 Task: Open an excel sheet and write heading  Turbo Sales. Add 10 people name  'Alexander Cooper, Victoria Hayes, Daniel Carter, Chloe Murphy, Christopher Ross, Natalie Price, Jack Peterson, Harper Foster, Joseph Gray, Lily Reed'Item code in between  1001-1098. Product range in between  2000-9000. Add Products   ASICS Shoe, Brooks Shoe, Clarks Shoe, Crocs Shoe, Dr. Martens Shoe, Ecco Shoe, Fila Shoe, Hush Puppies Shoe, Jordan Shoe, K-Swiss Shoe.Choose quantity  3 to 10 In Total Add the Amounts. Save page  Turbo Sales book
Action: Key pressed <Key.shift_r>Turbo<Key.space><Key.shift_r>Sales.<Key.down><Key.shift>Name<Key.down><Key.shift_r>Alexander<Key.space><Key.shift_r>Cooper<Key.down><Key.shift_r>Victoria<Key.space><Key.shift>Hayes<Key.down><Key.shift_r>Daniel<Key.space><Key.shift_r>Carter<Key.down><Key.shift_r>Chloe<Key.space><Key.shift>Murphy<Key.space><Key.backspace><Key.down><Key.shift_r>Christopher<Key.space><Key.shift_r>Ross<Key.down><Key.shift>Natalie<Key.space><Key.shift>Price<Key.down><Key.shift>Jack<Key.space><Key.shift>Peterson<Key.down><Key.shift>Harper<Key.space><Key.shift_r>Foster<Key.down><Key.shift>Joseph<Key.space><Key.shift_r>Gray<Key.down><Key.shift>Lily<Key.space><Key.shift_r>Reed<Key.down><Key.up><Key.up><Key.down><Key.right><Key.shift>Item<Key.space><Key.shift_r>Code<Key.down>1001<Key.down>1010<Key.down><Key.up><Key.down>1020<Key.down>1030<Key.down>1050<Key.down>1060<Key.down>1070<Key.down>1080<Key.down>1090<Key.down>1098<Key.down><Key.up><Key.up><Key.right><Key.shift>Product<Key.space><Key.shift_r><Key.shift_r>Range<Key.down><Key.up><Key.down>2000<Key.down>2500<Key.down>3000<Key.down>3500<Key.down>4000<Key.down>45<Key.down><Key.up>5000<Key.down>5500<Key.down>6000<Key.down>7000<Key.down>9000<Key.down><Key.up><Key.up><Key.up><Key.right><Key.right><Key.left><Key.shift>Products<Key.down><Key.shift_r>AS<Key.shift>I<Key.shift_r>CS<Key.space><Key.shift_r>Shoe<Key.down><Key.shift_r><Key.shift>Brooks<Key.space>shoe<Key.down><Key.shift_r>Clarks<Key.space><Key.shift_r>Shoe<Key.down><Key.shift_r>Crocs<Key.space><Key.shift_r>Shoe<Key.down><Key.shift_r>Dr.<Key.space><Key.shift>Martens<Key.space><Key.shift_r>Shoe<Key.down><Key.shift_r>Ecco<Key.space><Key.shift_r>Shoe<Key.down><Key.shift_r>Fila<Key.space><Key.shift_r>Shoe<Key.down><Key.shift>Hush<Key.space><Key.shift>Puppies<Key.space><Key.shift_r>Shoe<Key.down><Key.shift>Jordan<Key.space><Key.shift_r>S<Key.shift_r>hoe<Key.down><Key.shift>K-<Key.shift_r>W<Key.backspace><Key.shift_r>Swiss<Key.space><Key.shift_r>Shoe<Key.down><Key.up><Key.up><Key.up><Key.right><Key.shift_r>Quantity<Key.down>3<Key.down>4<Key.down>5<Key.down>6<Key.down>7<Key.down>8<Key.down>9<Key.down><Key.right>4<Key.left><Key.right><Key.delete><Key.down><Key.up><Key.left>4<Key.down>5<Key.down>8<Key.down><Key.up><Key.up><Key.up><Key.right><Key.left><Key.right><Key.left><Key.right><Key.shift_r>Total<Key.space><Key.shift_r>Amount<Key.down>=<Key.left><Key.left><Key.left><Key.shift_r>*<Key.left><Key.enter>=<Key.left><Key.left><Key.left><Key.shift_r><Key.shift_r><Key.shift_r><Key.shift_r>*<Key.left><Key.enter>=<Key.left><Key.left><Key.left><Key.shift_r>*<Key.left><Key.enter>=<Key.left><Key.left><Key.left><Key.shift_r>*<Key.left><Key.enter>=<Key.left><Key.left><Key.left><Key.shift_r><Key.shift_r>*<Key.left><Key.enter>=<Key.left><Key.left><Key.left><Key.shift_r>*<Key.left><Key.enter>=<Key.left><Key.left><Key.left><Key.shift_r>*<Key.left><Key.enter>=<Key.left><Key.left><Key.left><Key.shift_r>*<Key.left><Key.enter>=<Key.left><Key.left><Key.left><Key.shift_r>*<Key.left><Key.enter>=<Key.left><Key.left><Key.left><Key.shift_r>*<Key.left><Key.enter><Key.up><Key.up><Key.up><Key.up><Key.up><Key.left><Key.left><Key.left><Key.left><Key.left><Key.shift><Key.right><Key.right><Key.right><Key.right><Key.right>
Screenshot: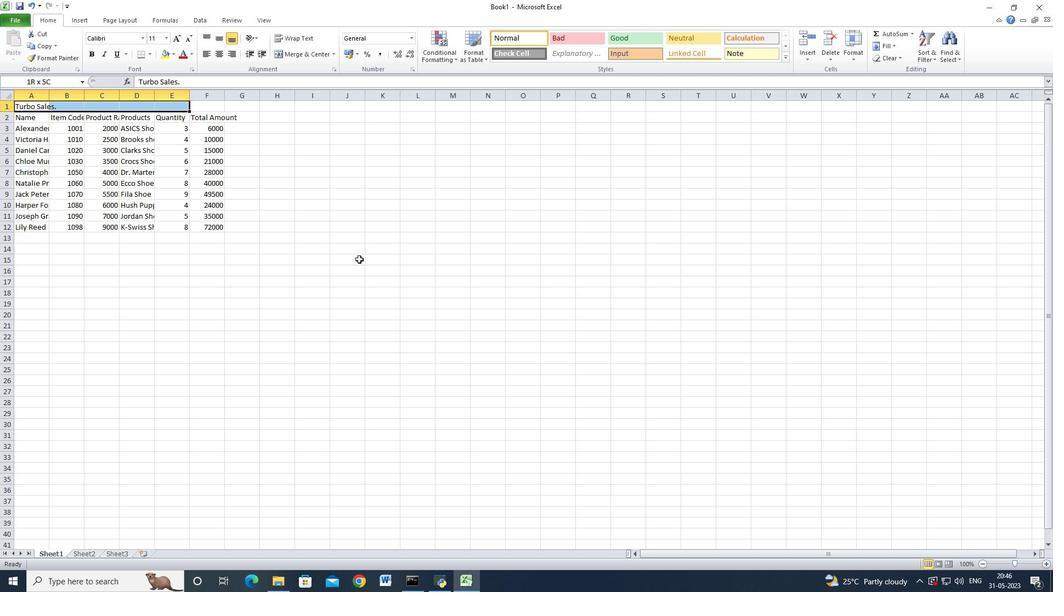 
Action: Mouse moved to (276, 51)
Screenshot: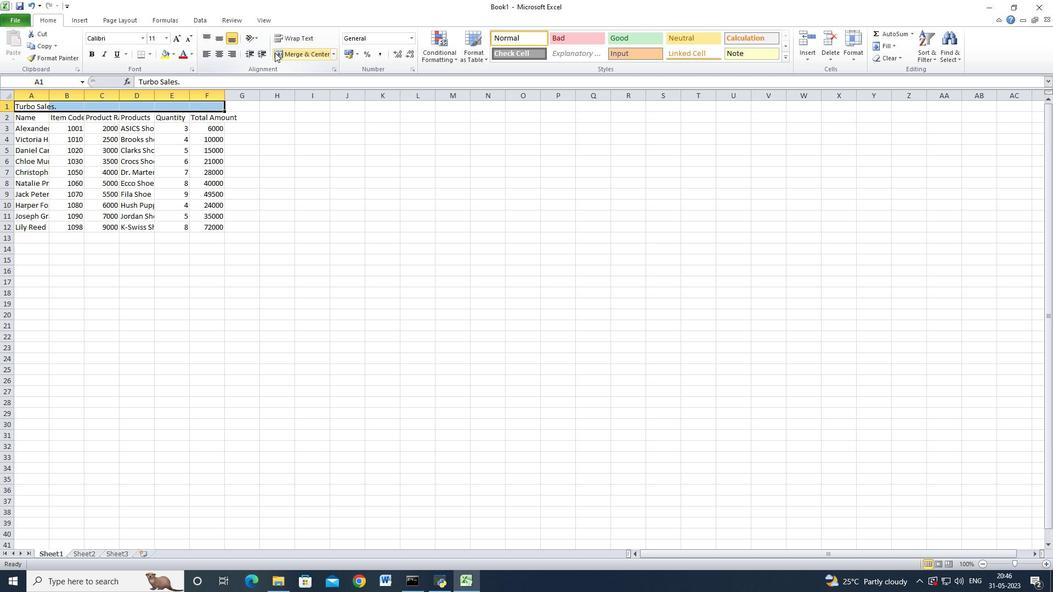 
Action: Mouse pressed left at (276, 51)
Screenshot: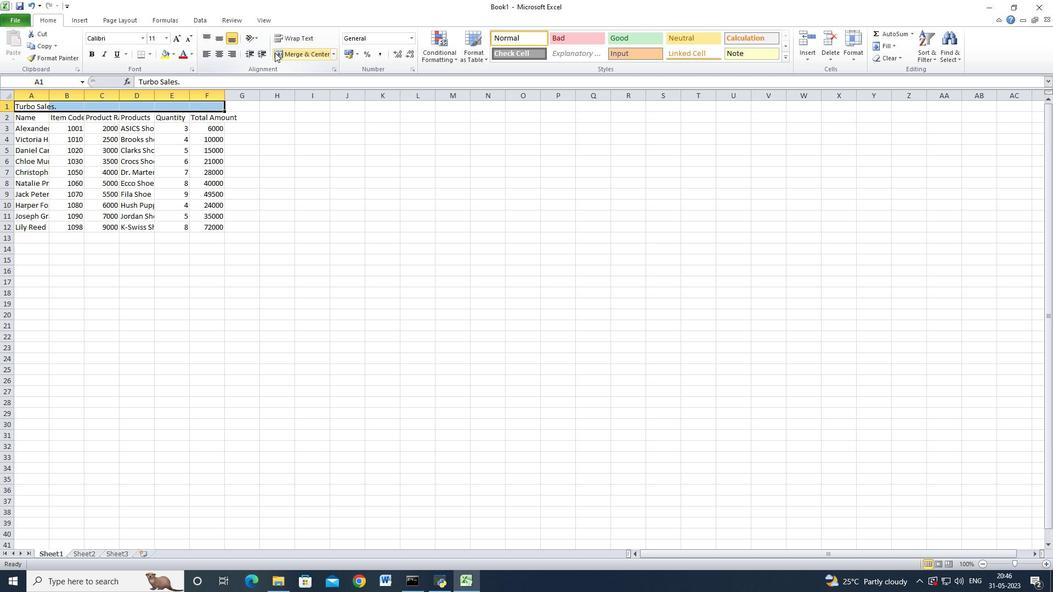 
Action: Mouse moved to (4, 99)
Screenshot: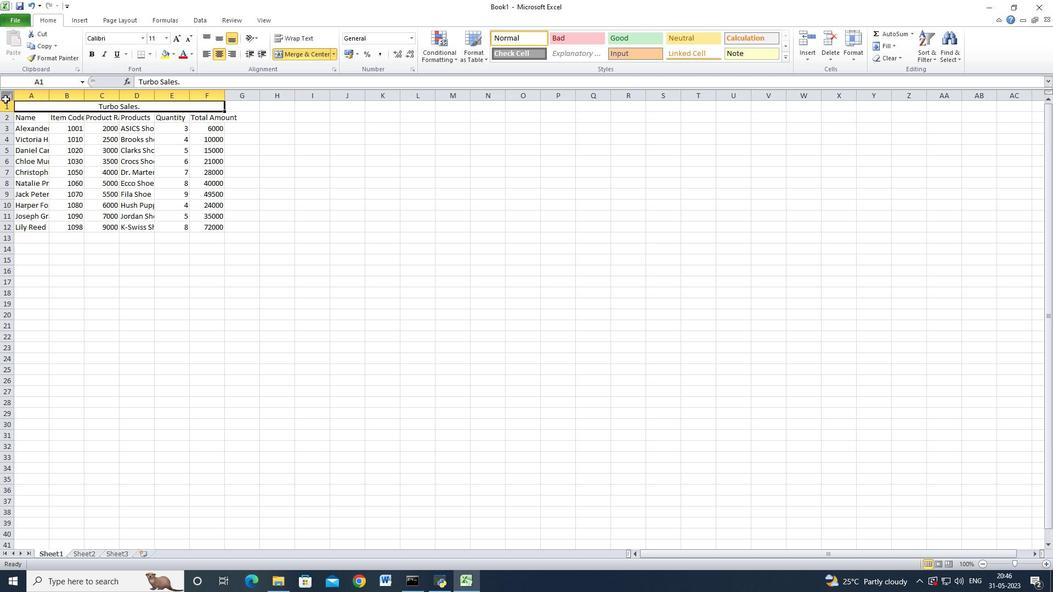 
Action: Mouse pressed left at (4, 99)
Screenshot: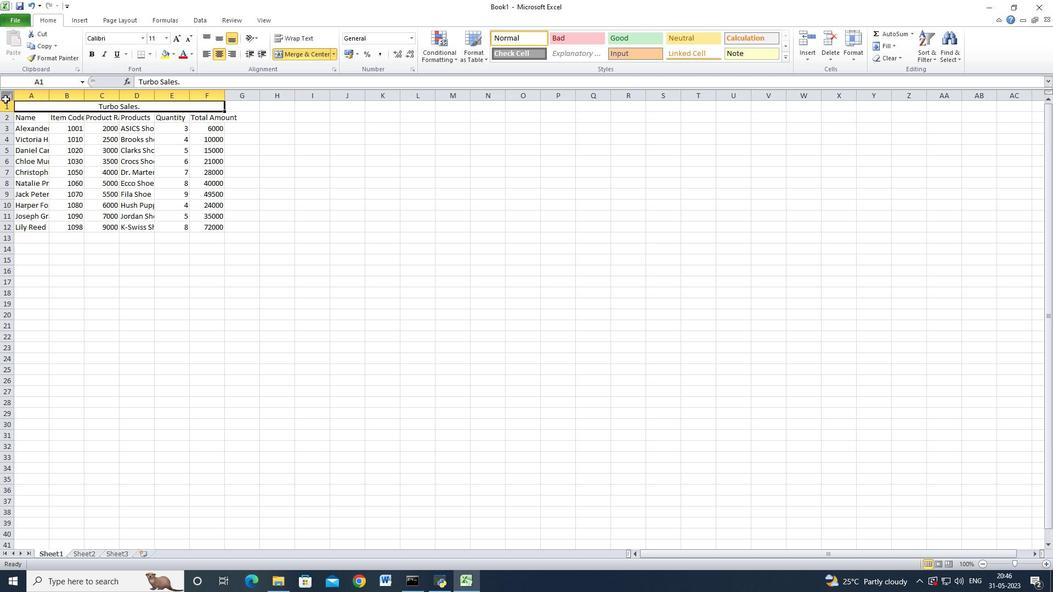 
Action: Mouse moved to (51, 97)
Screenshot: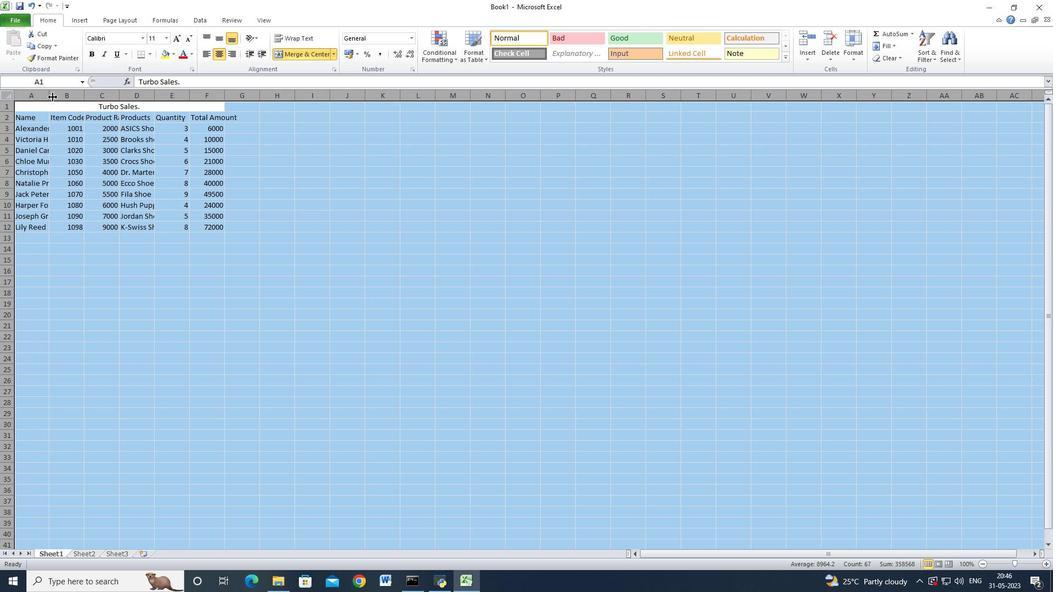 
Action: Mouse pressed left at (51, 97)
Screenshot: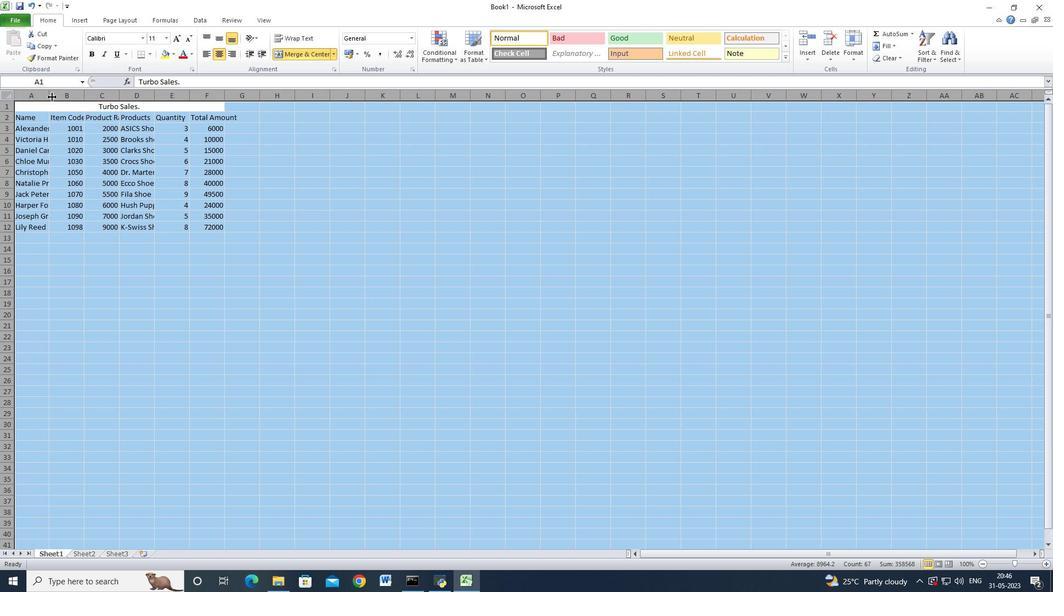
Action: Mouse moved to (51, 96)
Screenshot: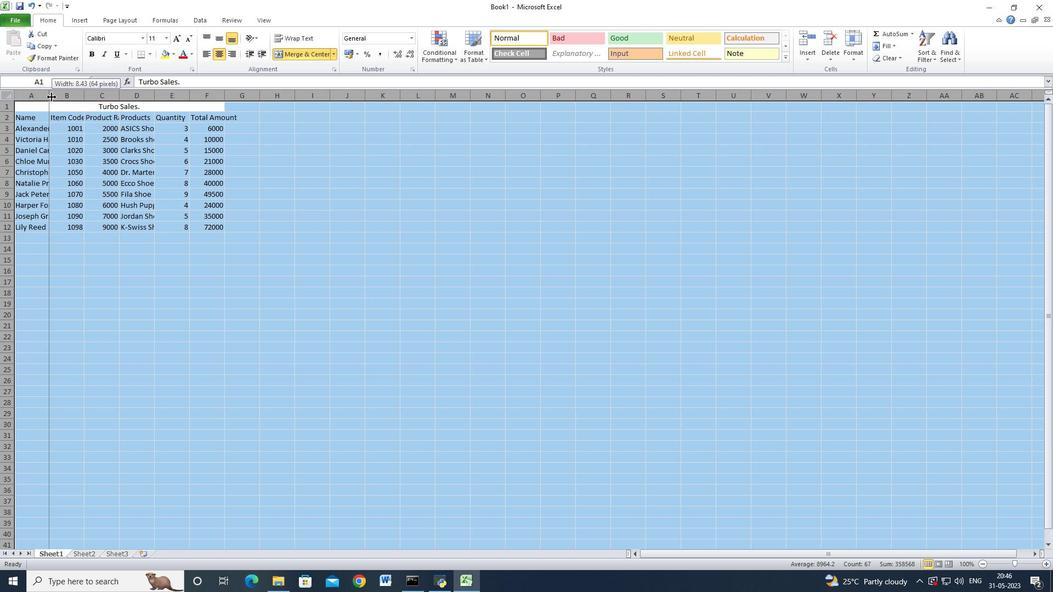 
Action: Mouse pressed left at (51, 96)
Screenshot: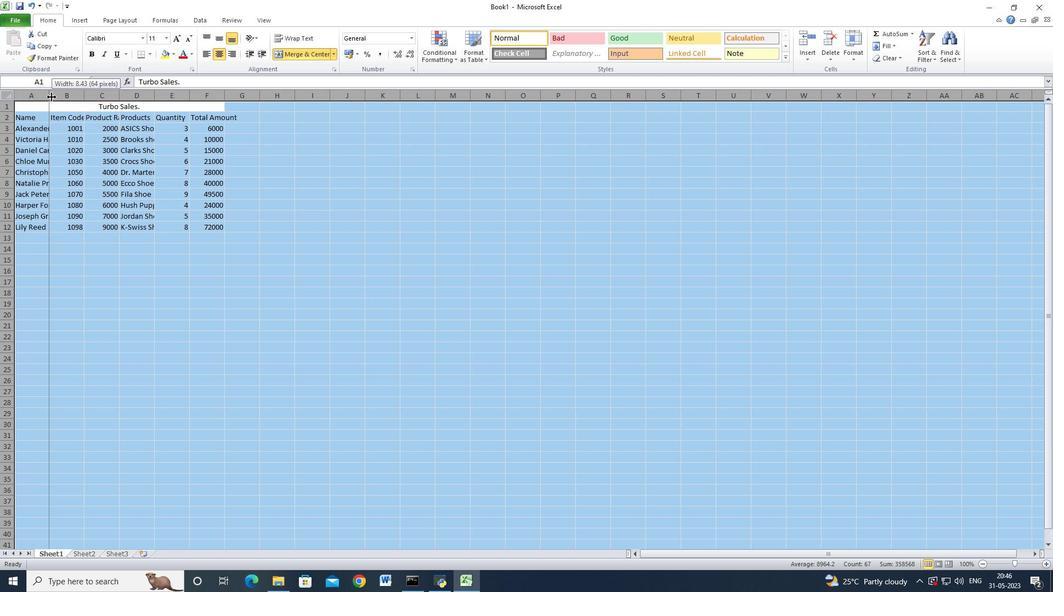 
Action: Mouse moved to (105, 108)
Screenshot: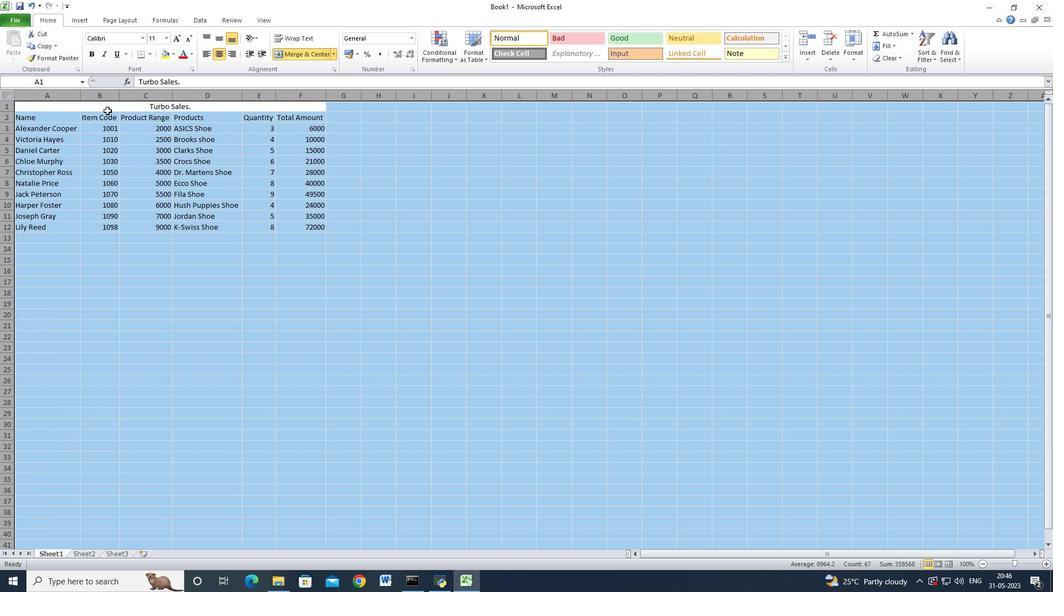 
Action: Mouse pressed left at (105, 108)
Screenshot: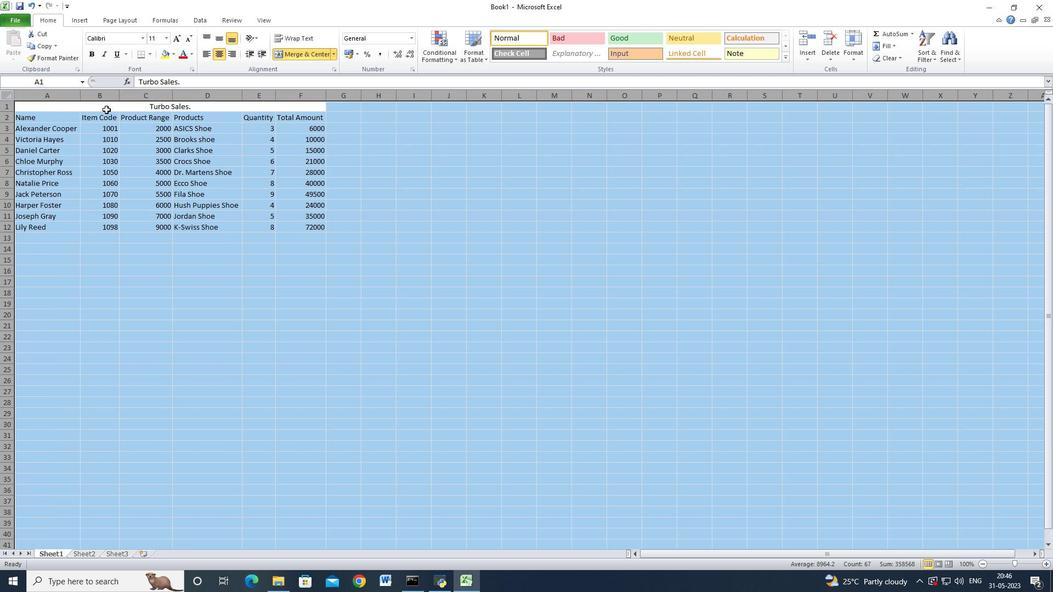 
Action: Mouse moved to (206, 53)
Screenshot: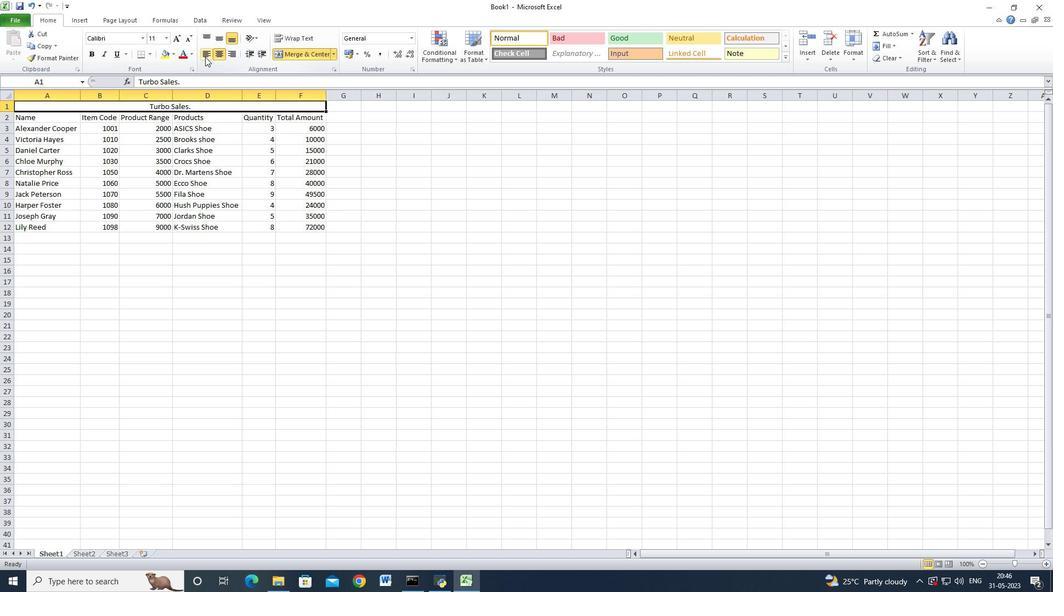 
Action: Mouse pressed left at (206, 53)
Screenshot: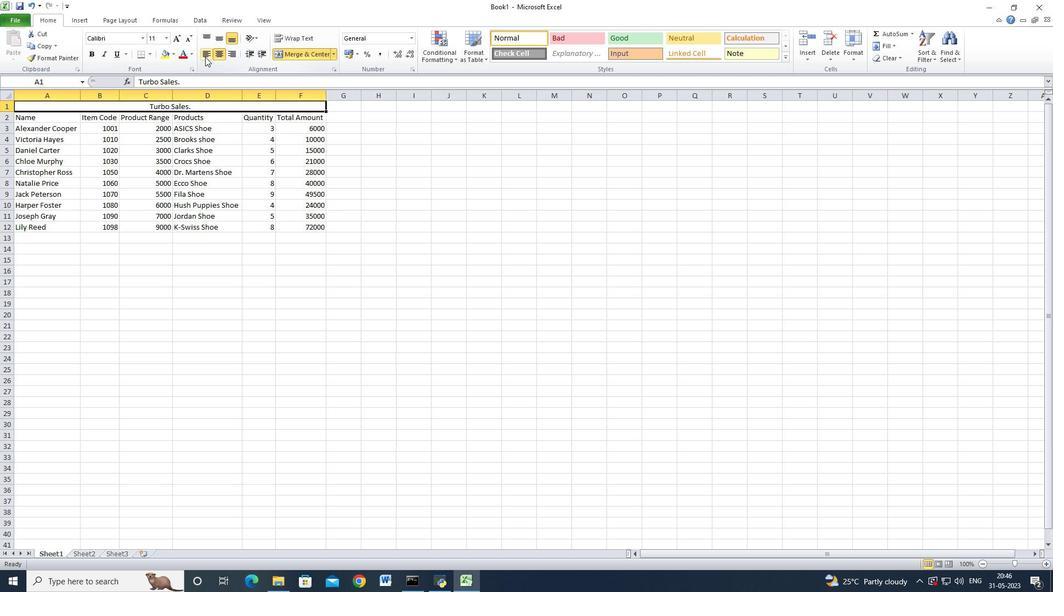 
Action: Mouse moved to (141, 142)
Screenshot: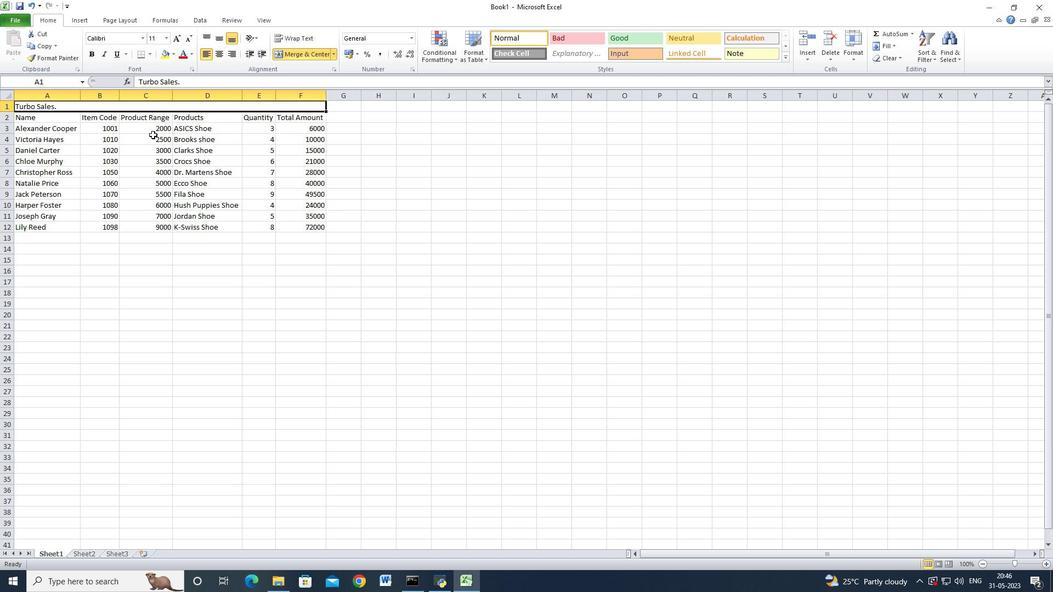 
Action: Mouse pressed left at (141, 142)
Screenshot: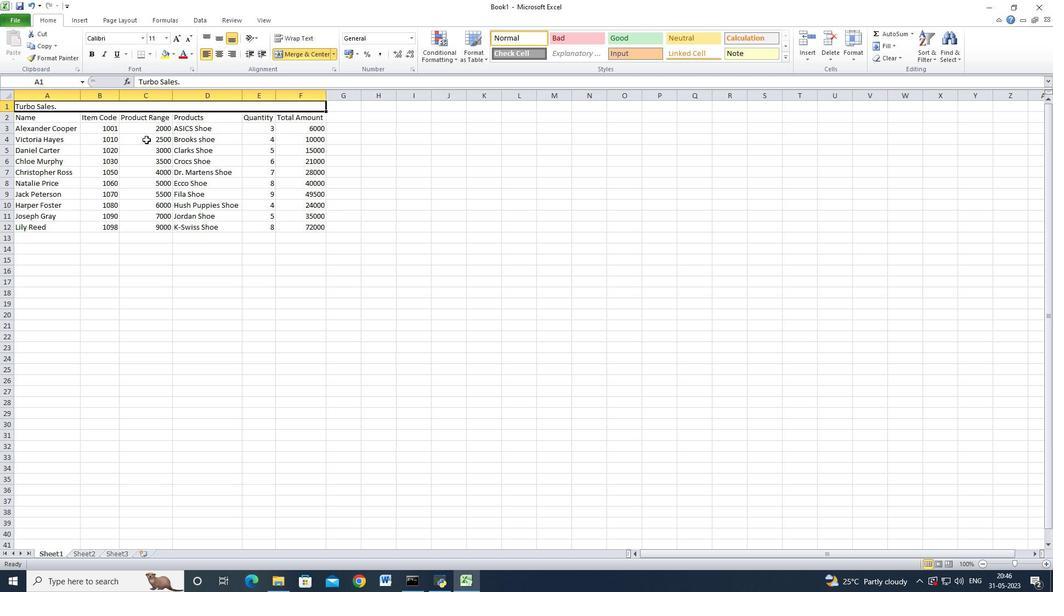 
Action: Mouse moved to (52, 149)
Screenshot: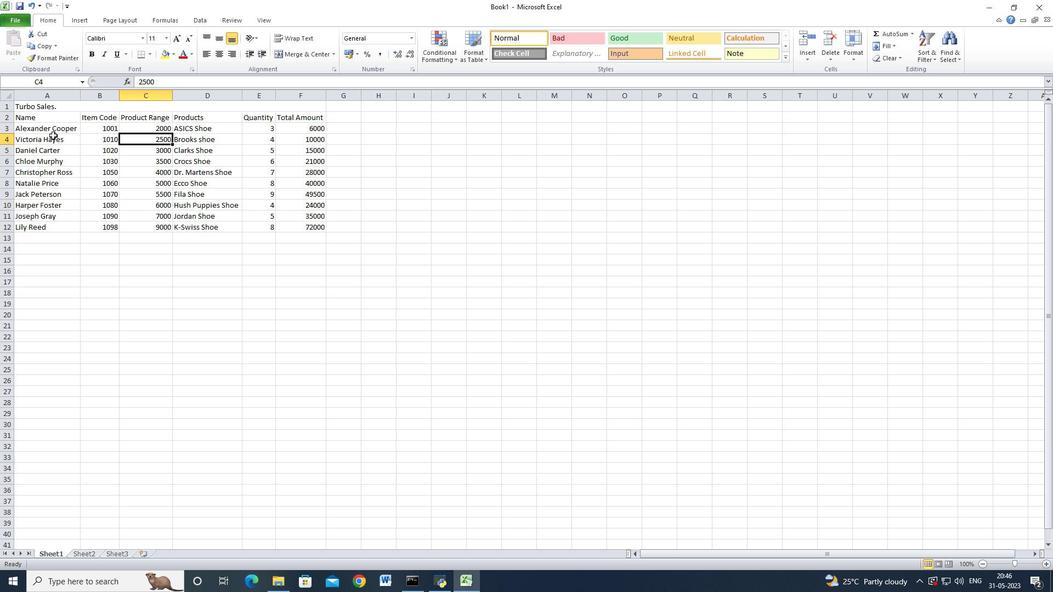 
Action: Mouse pressed left at (52, 149)
Screenshot: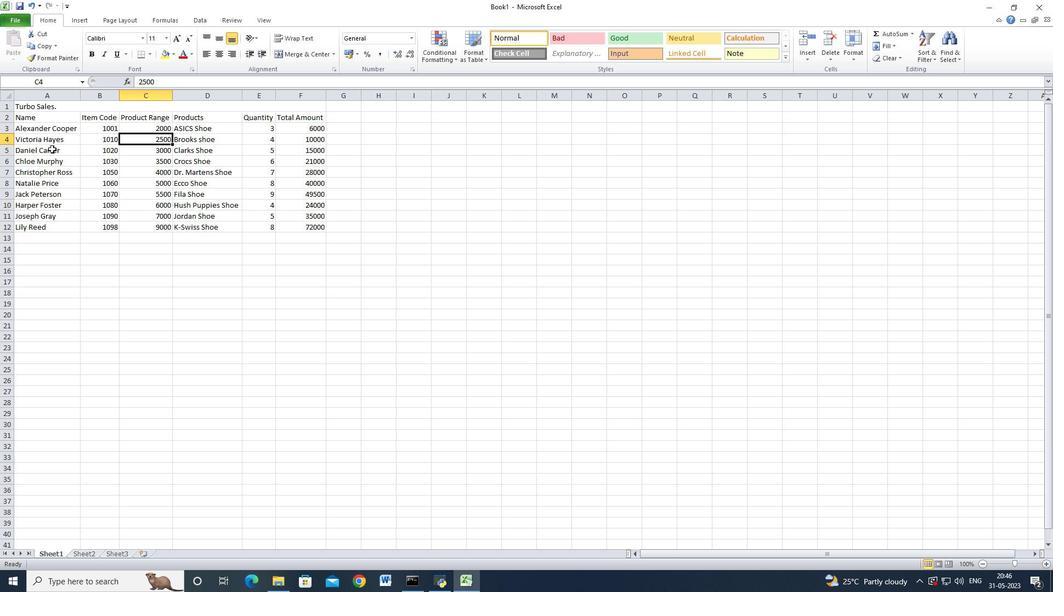 
Action: Mouse moved to (62, 156)
Screenshot: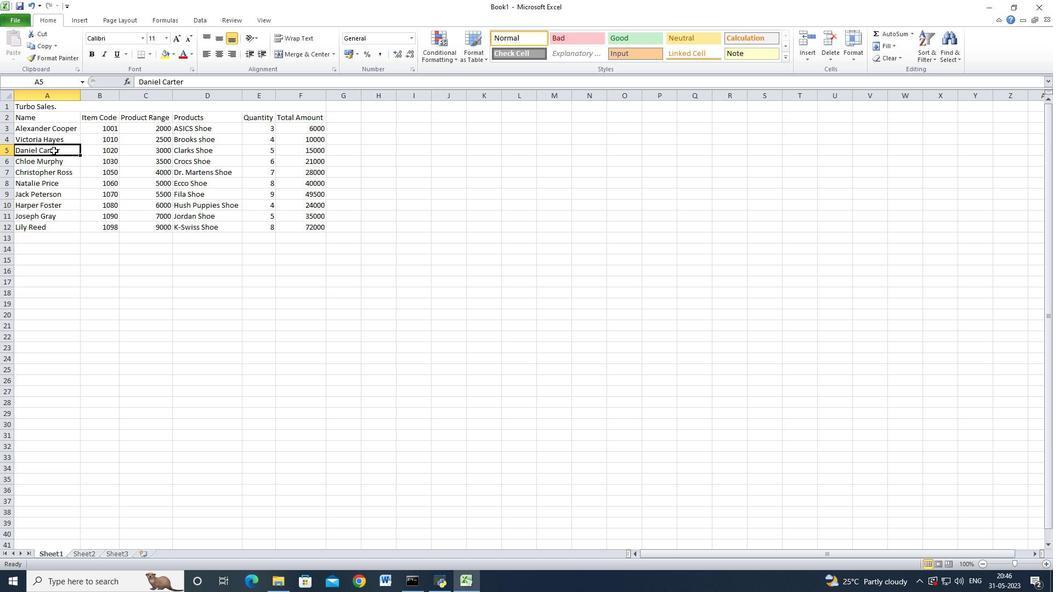 
Action: Key pressed ctrl+S
Screenshot: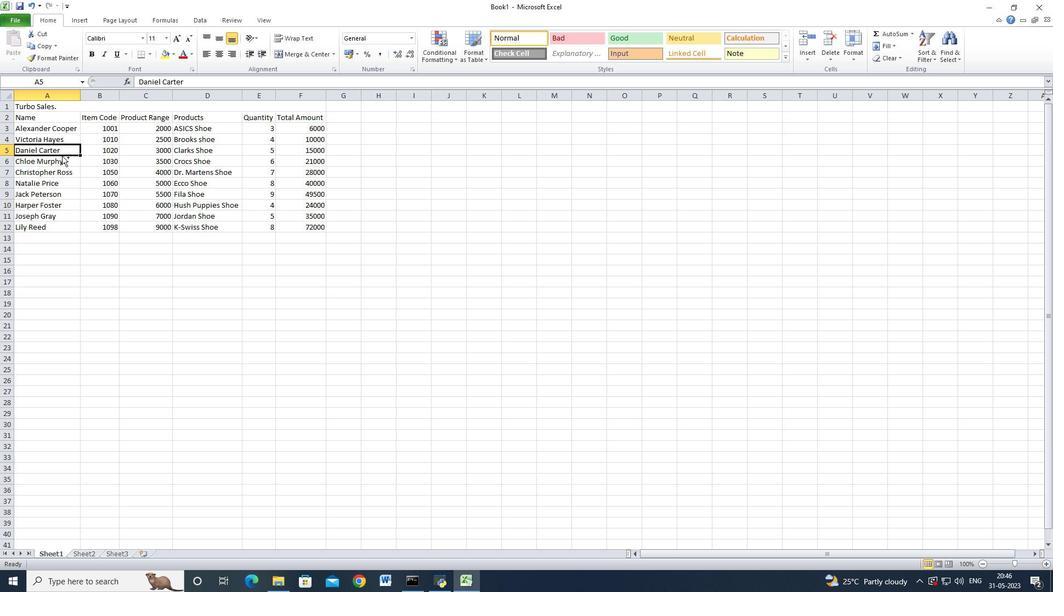 
Action: Mouse moved to (211, 220)
Screenshot: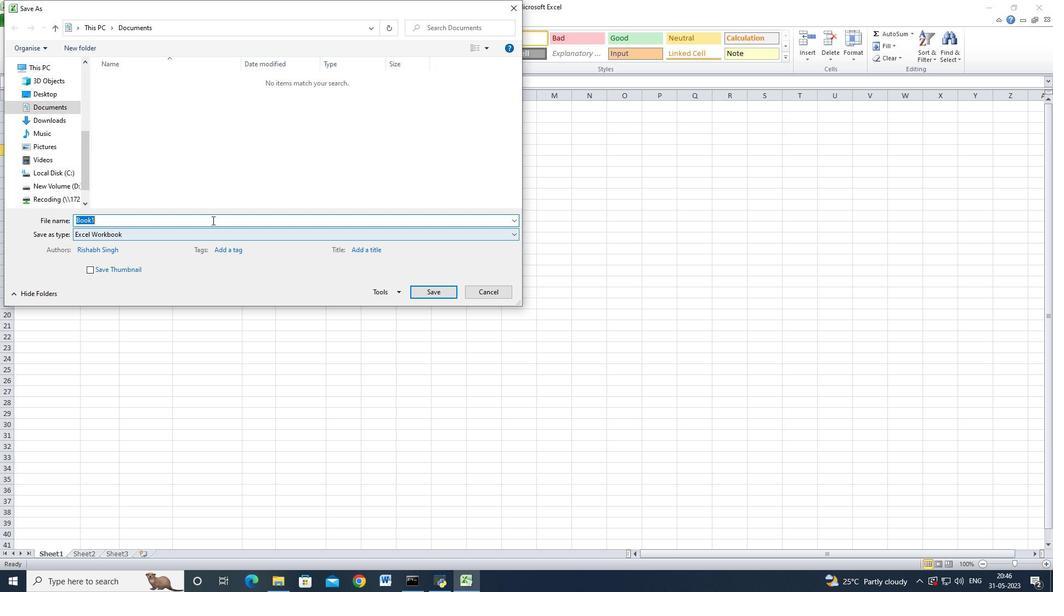 
Action: Key pressed <Key.shift_r>Turbo<Key.space><Key.shift_r>Sales<Key.space><Key.shift>Book
Screenshot: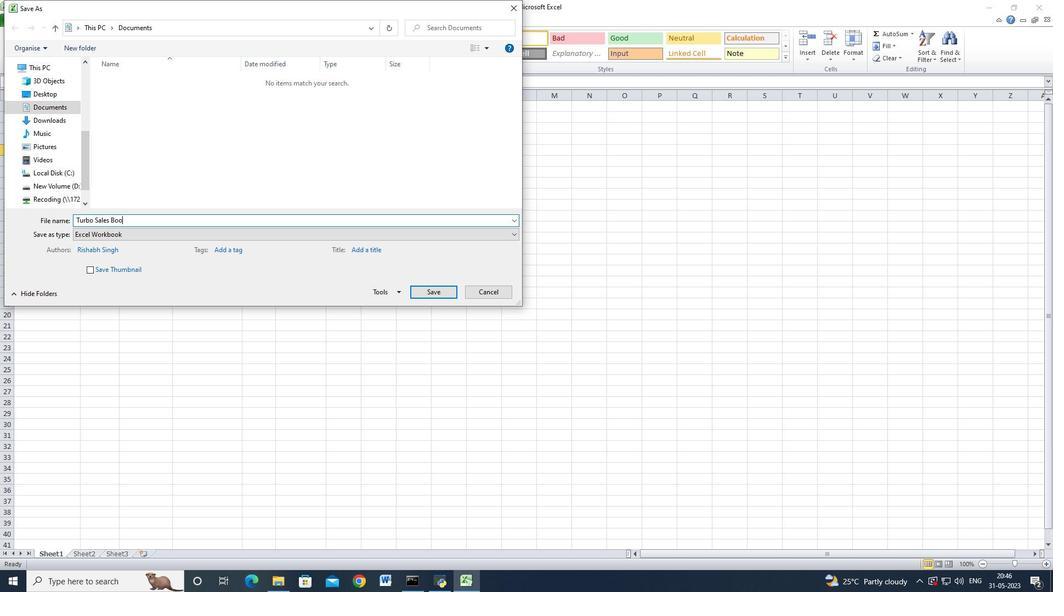 
Action: Mouse moved to (59, 95)
Screenshot: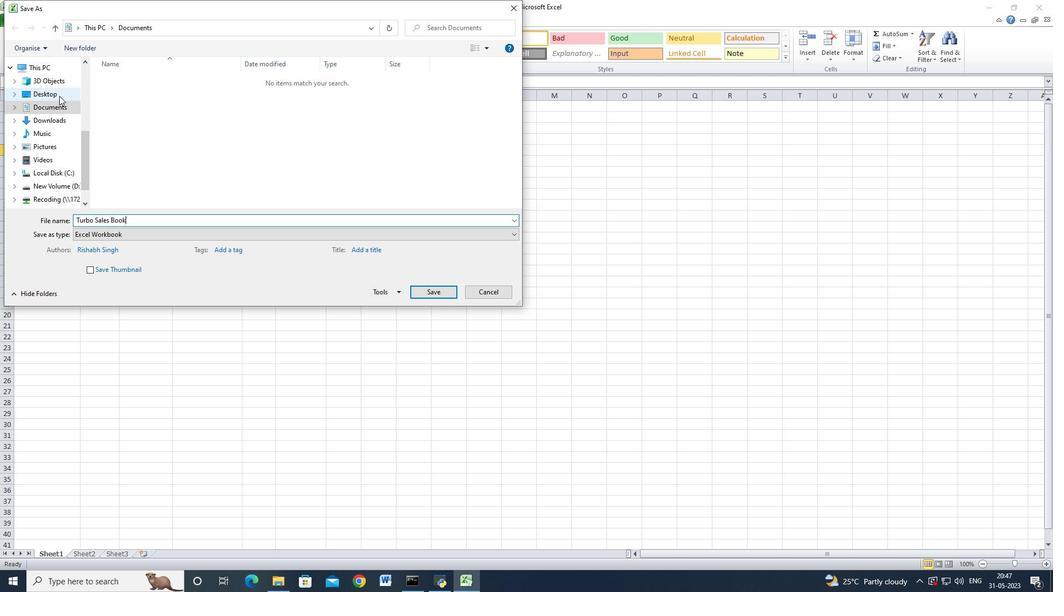 
Action: Mouse pressed left at (59, 95)
Screenshot: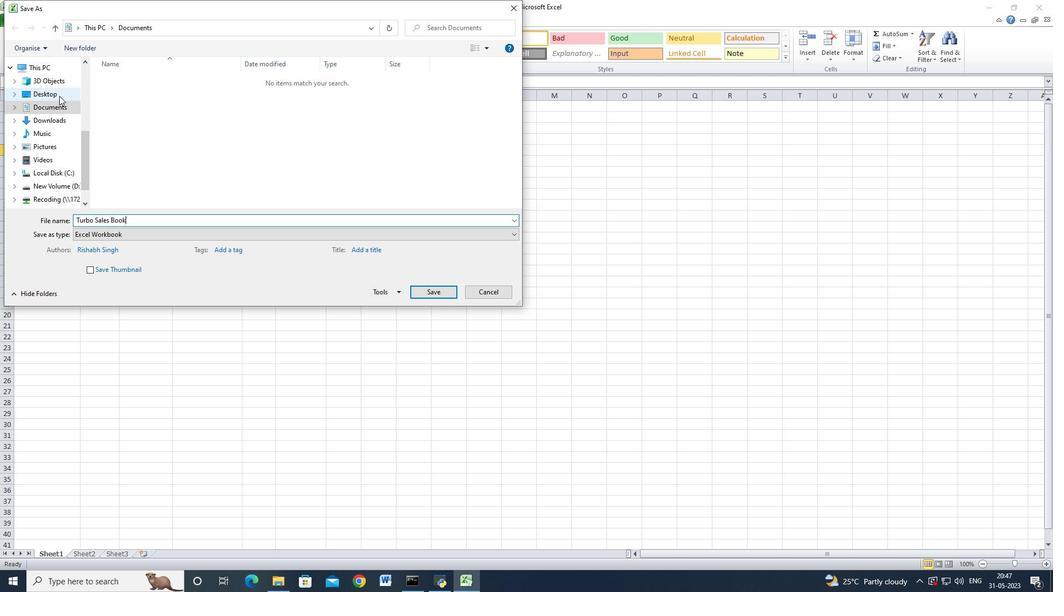 
Action: Mouse moved to (423, 293)
Screenshot: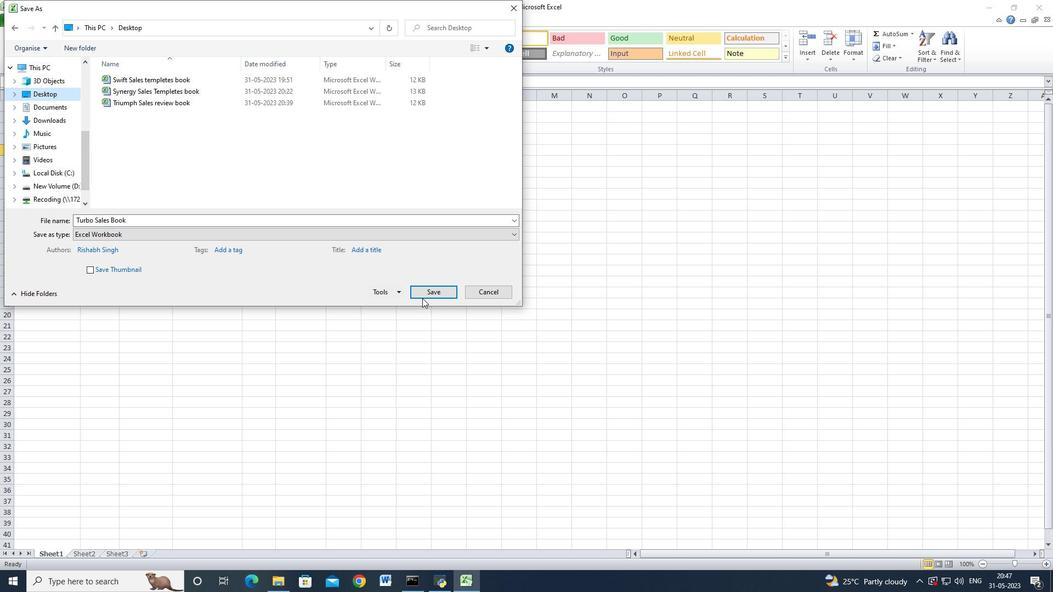 
Action: Mouse pressed left at (423, 293)
Screenshot: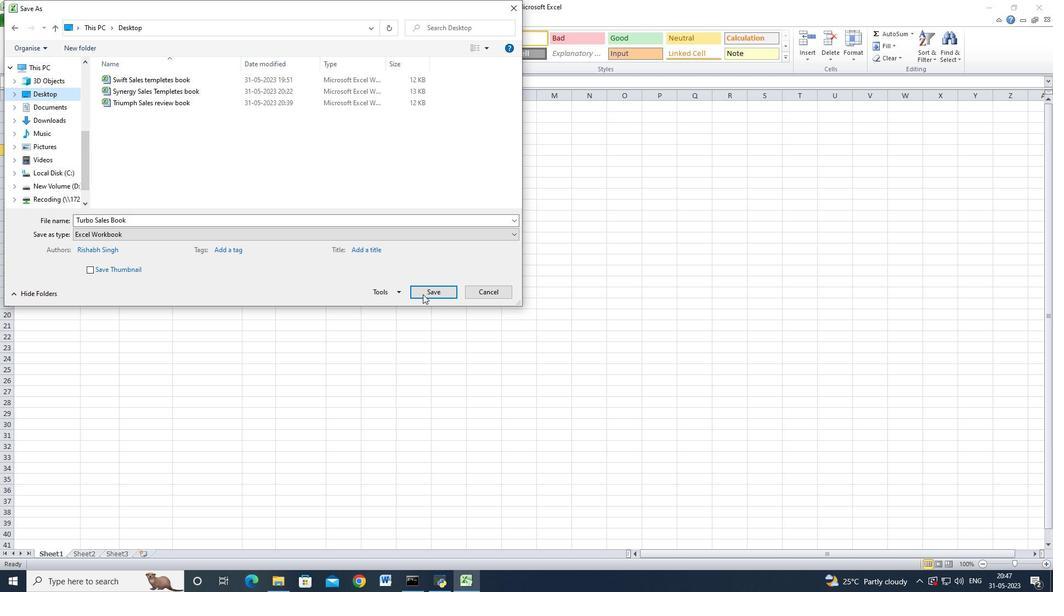 
Action: Mouse moved to (379, 238)
Screenshot: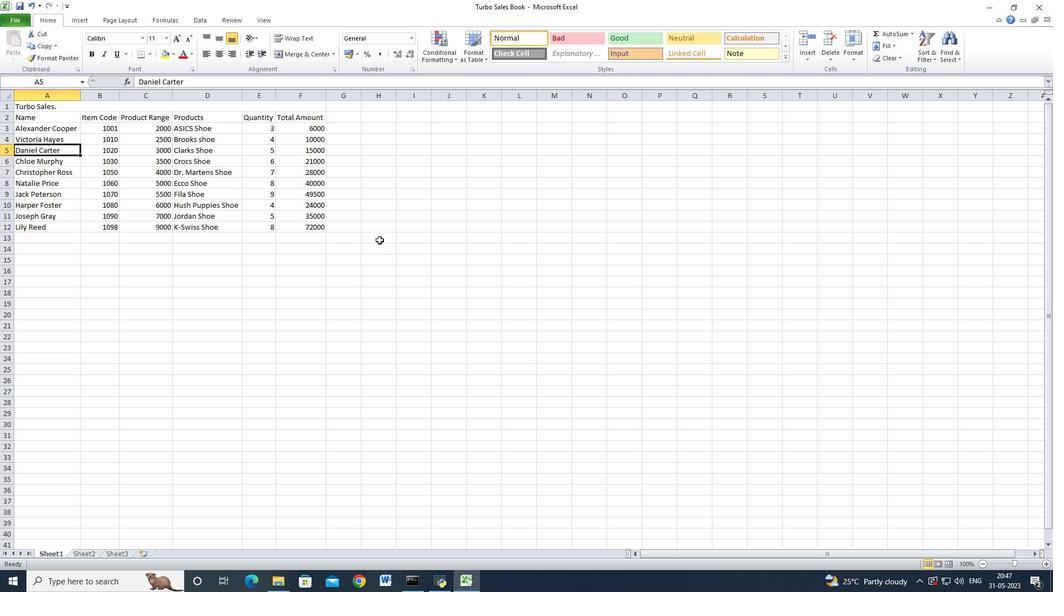 
